 Task: Sort the products in the category "Variety Packs" by unit price (low first).
Action: Mouse moved to (781, 253)
Screenshot: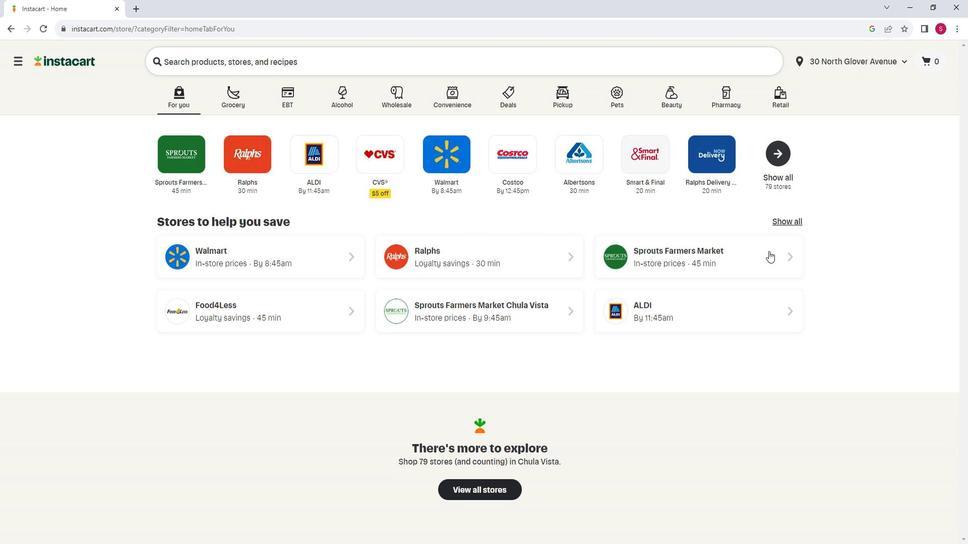
Action: Mouse pressed left at (781, 253)
Screenshot: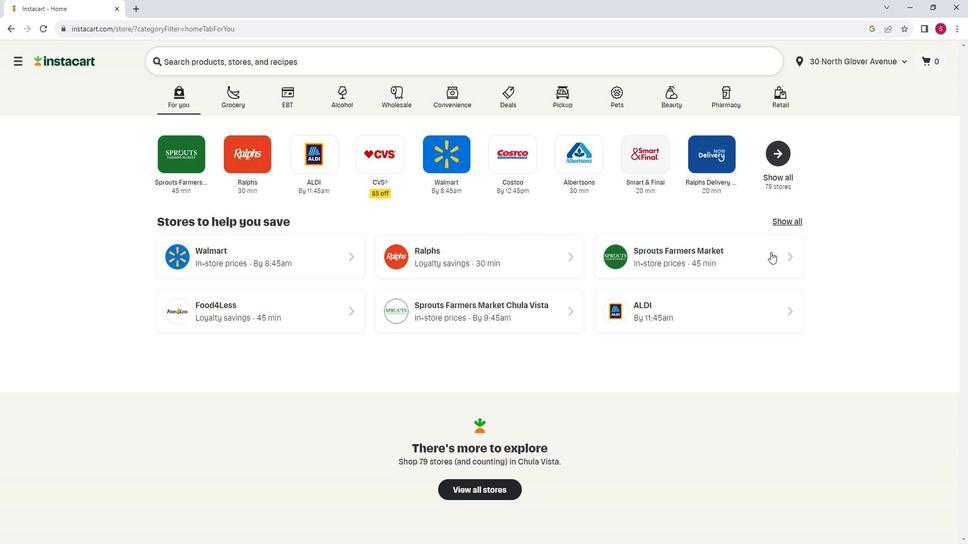 
Action: Mouse moved to (69, 396)
Screenshot: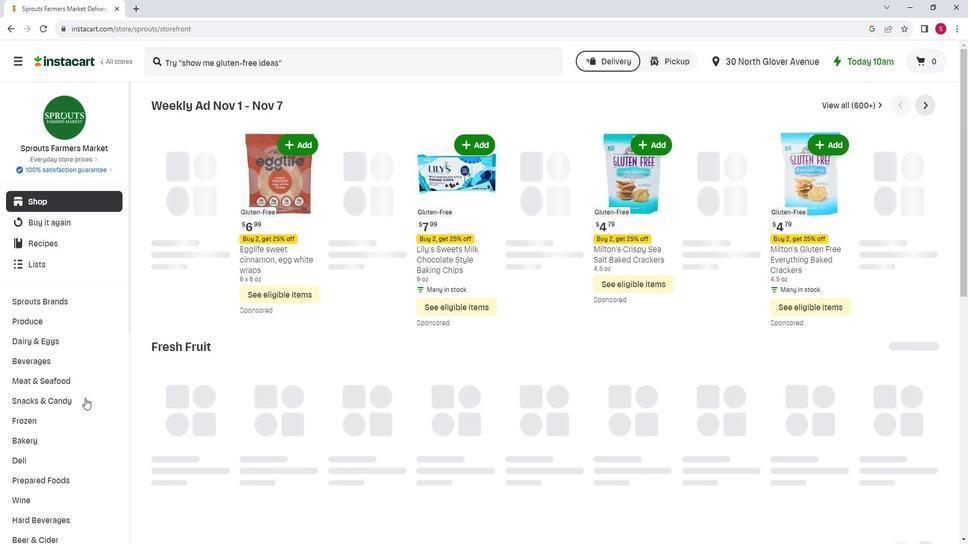 
Action: Mouse scrolled (69, 396) with delta (0, 0)
Screenshot: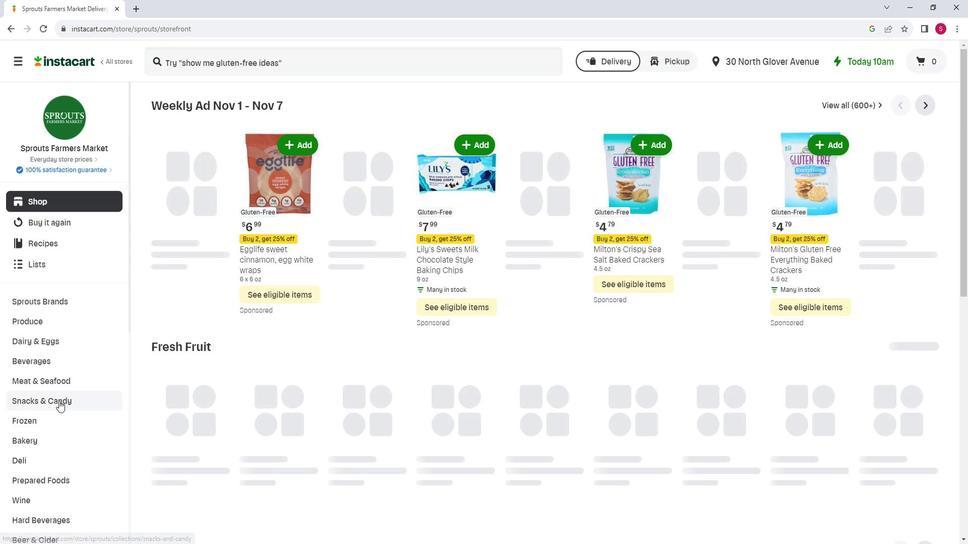 
Action: Mouse moved to (71, 482)
Screenshot: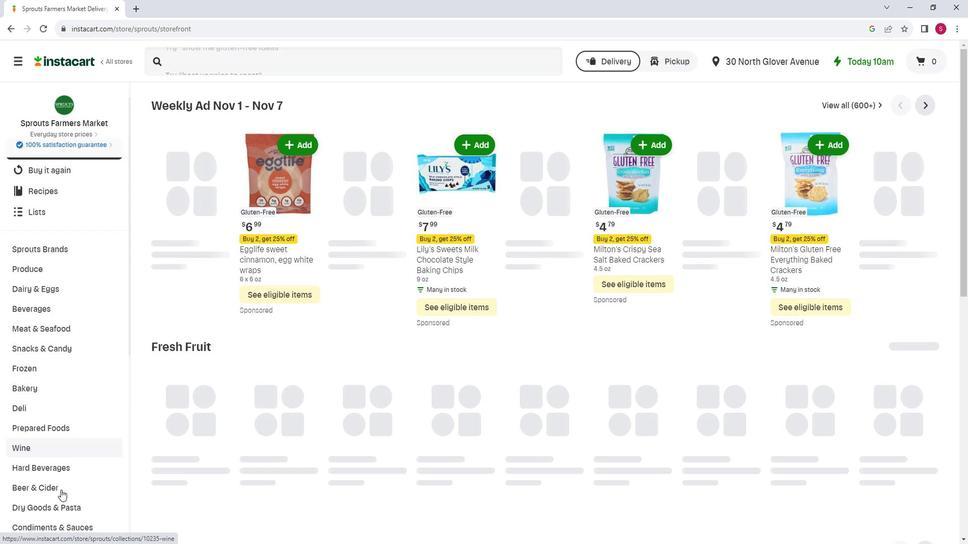 
Action: Mouse pressed left at (71, 482)
Screenshot: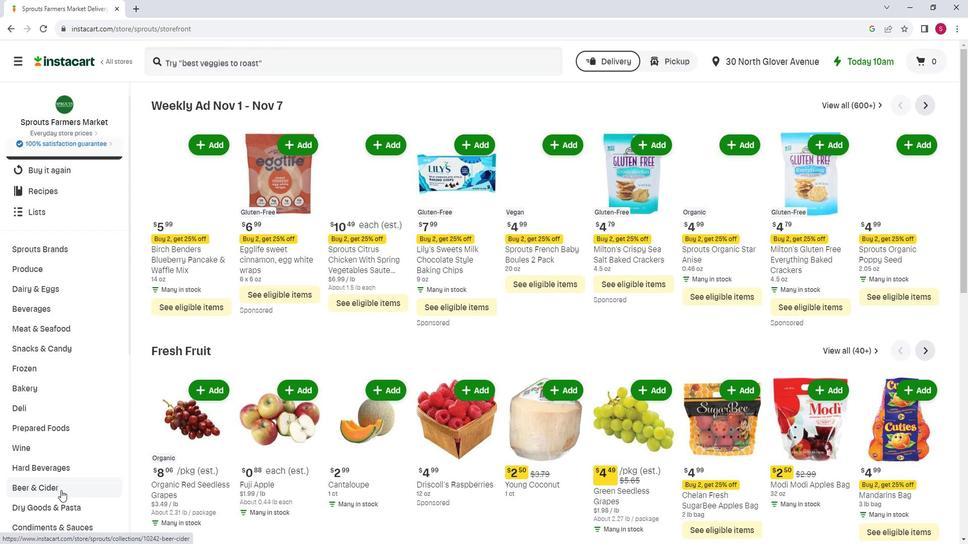 
Action: Mouse moved to (536, 140)
Screenshot: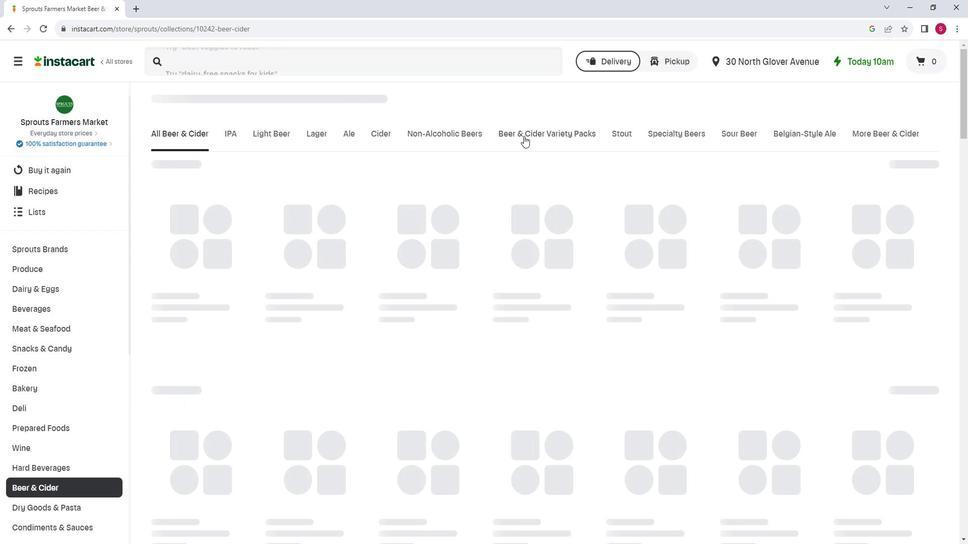 
Action: Mouse pressed left at (536, 140)
Screenshot: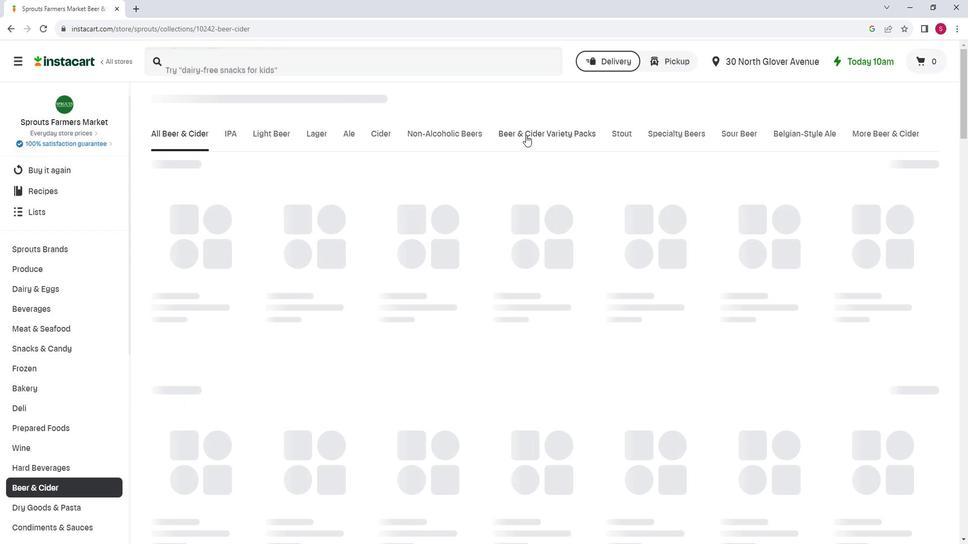 
Action: Mouse moved to (948, 166)
Screenshot: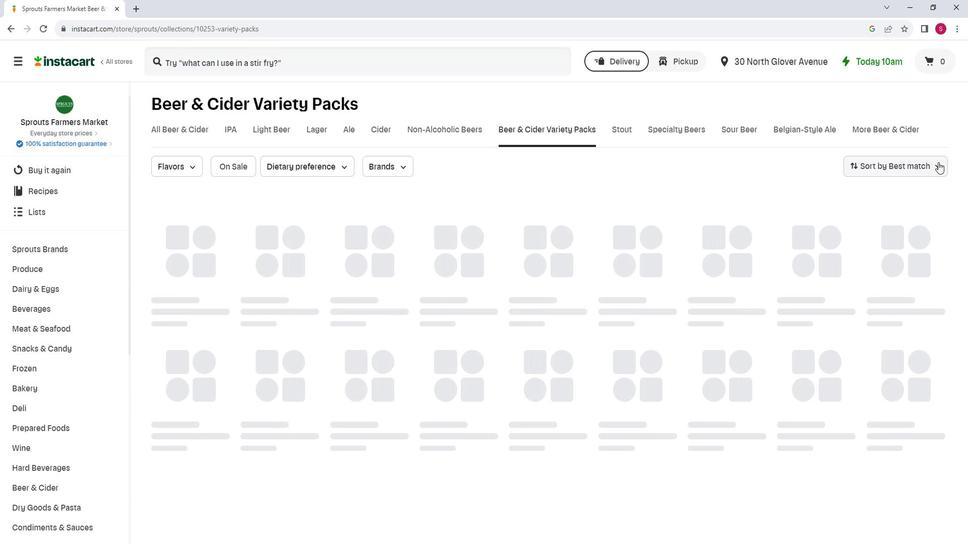 
Action: Mouse pressed left at (948, 166)
Screenshot: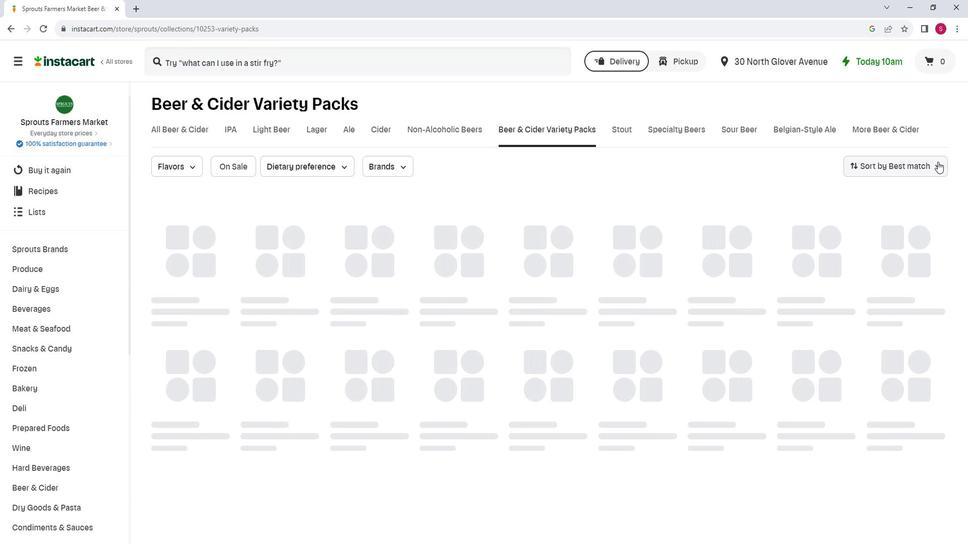 
Action: Mouse moved to (921, 253)
Screenshot: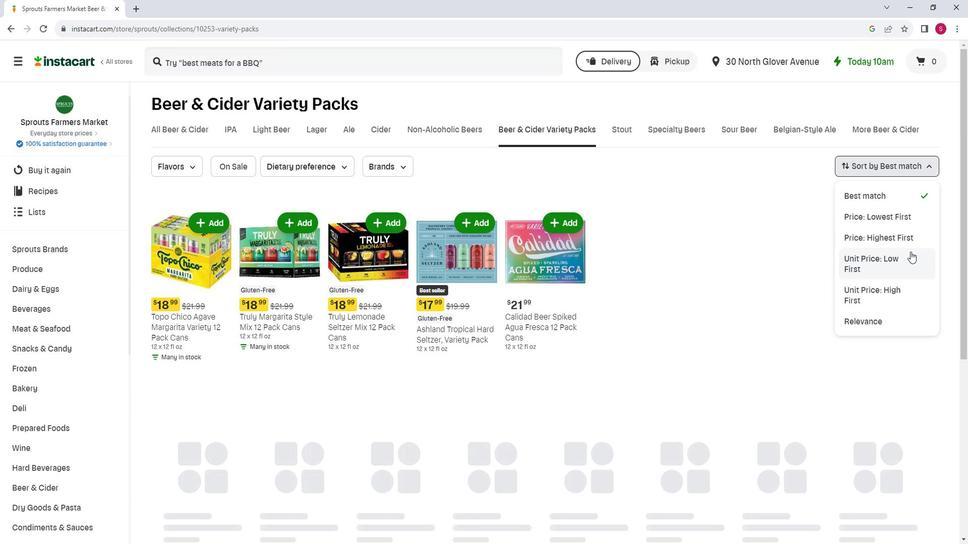 
Action: Mouse pressed left at (921, 253)
Screenshot: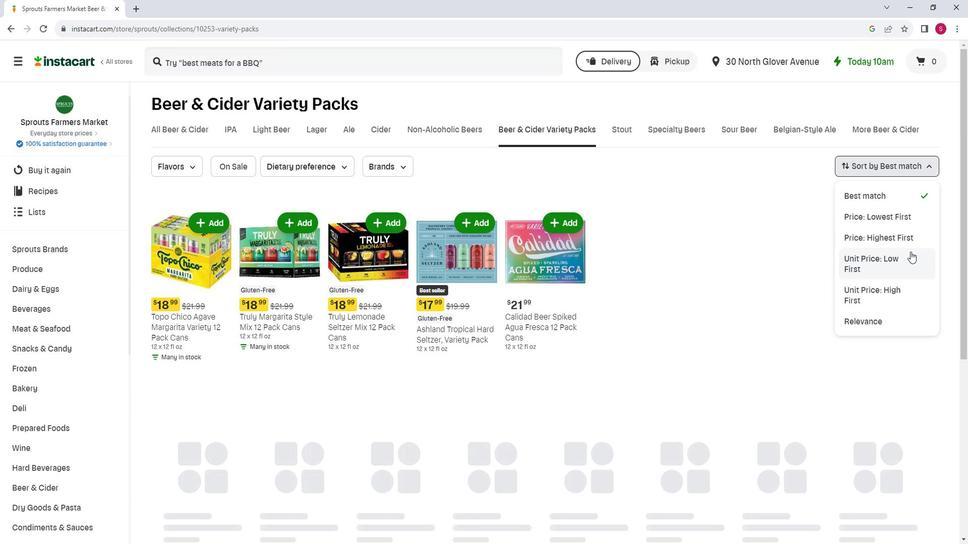 
Action: Mouse moved to (570, 190)
Screenshot: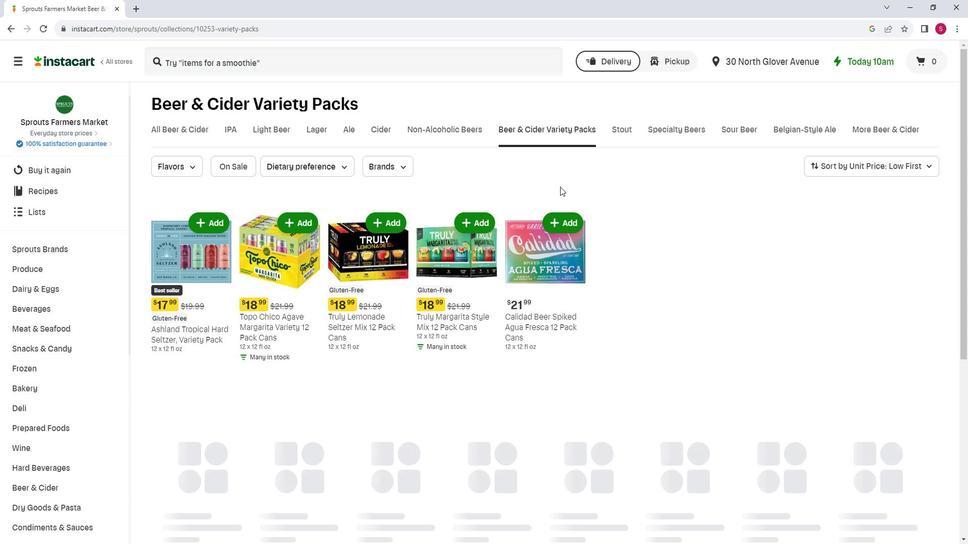 
Action: Mouse scrolled (570, 189) with delta (0, 0)
Screenshot: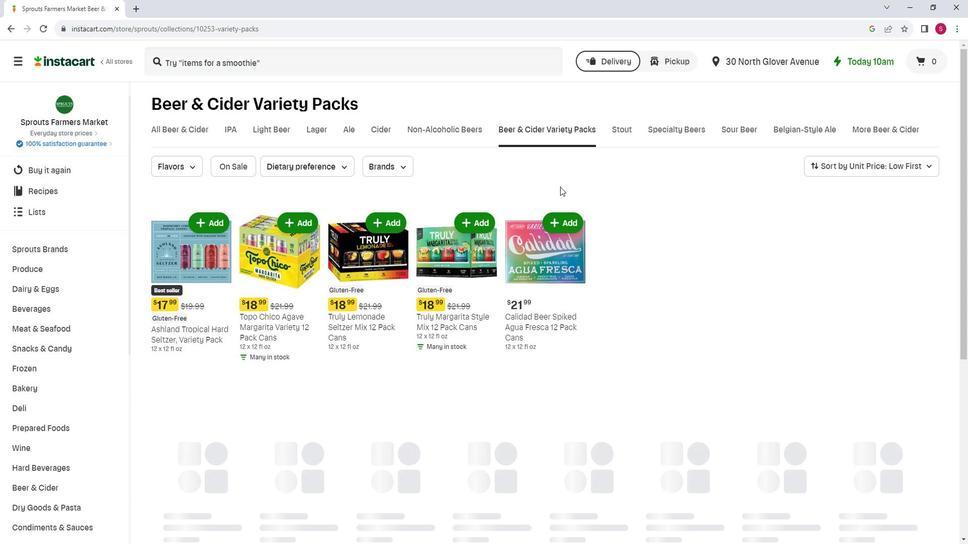 
Action: Mouse scrolled (570, 189) with delta (0, 0)
Screenshot: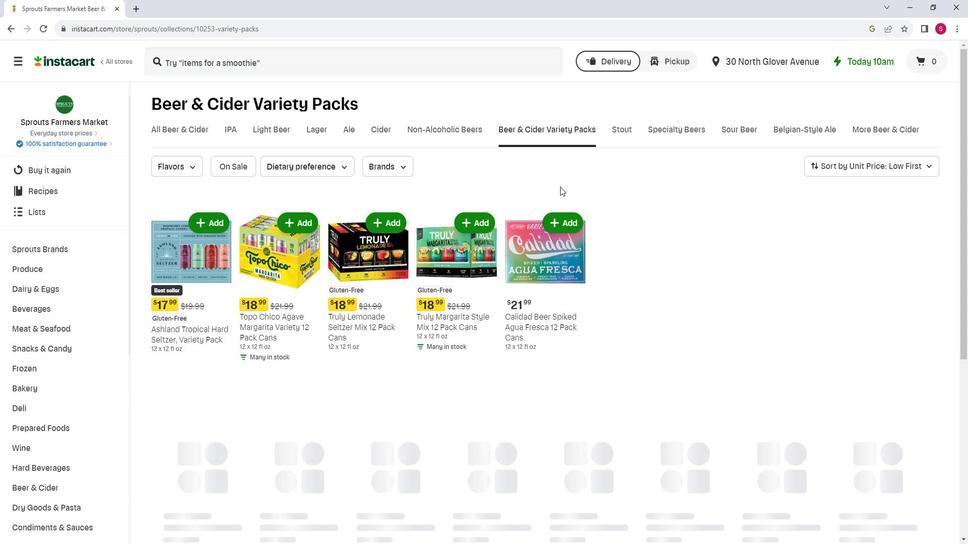 
Action: Mouse moved to (570, 191)
Screenshot: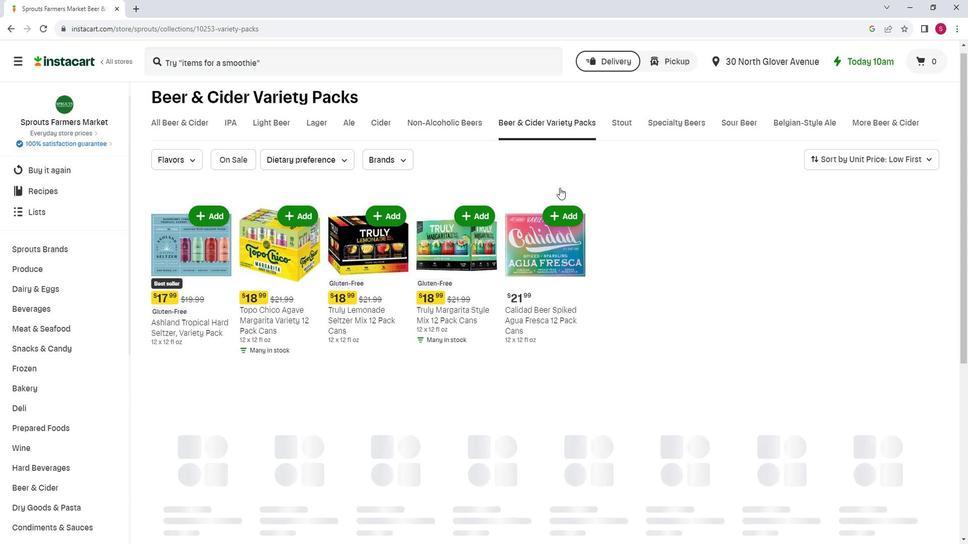 
Action: Mouse scrolled (570, 190) with delta (0, 0)
Screenshot: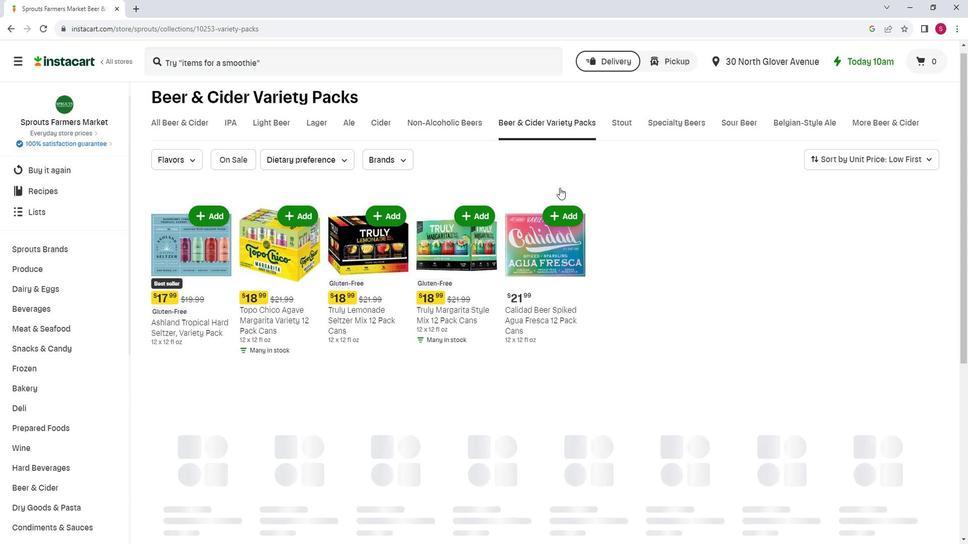 
Action: Mouse moved to (579, 190)
Screenshot: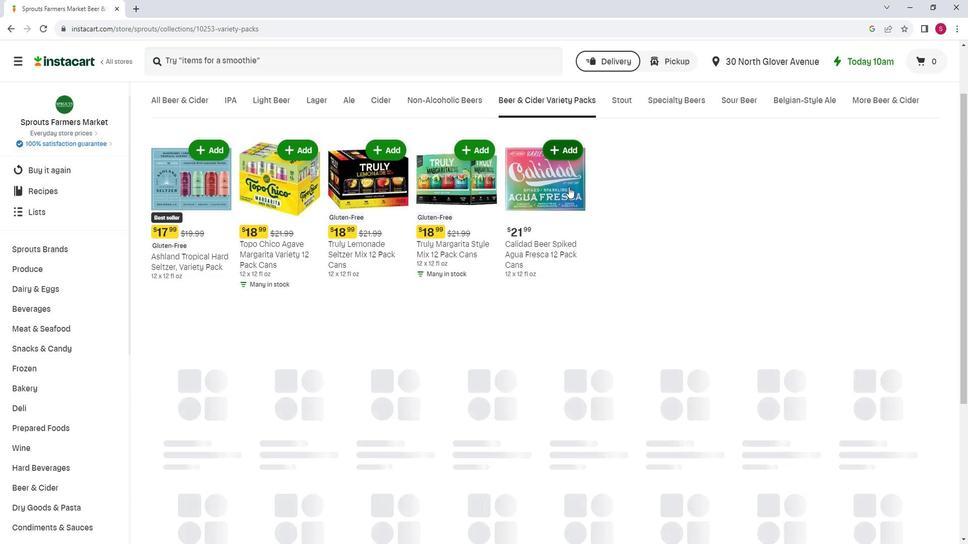 
